 Task: Create a due date automation trigger when advanced on, on the monday of the week a card is due add checklist without checklist "Resume" at 11:00 AM.
Action: Mouse moved to (984, 76)
Screenshot: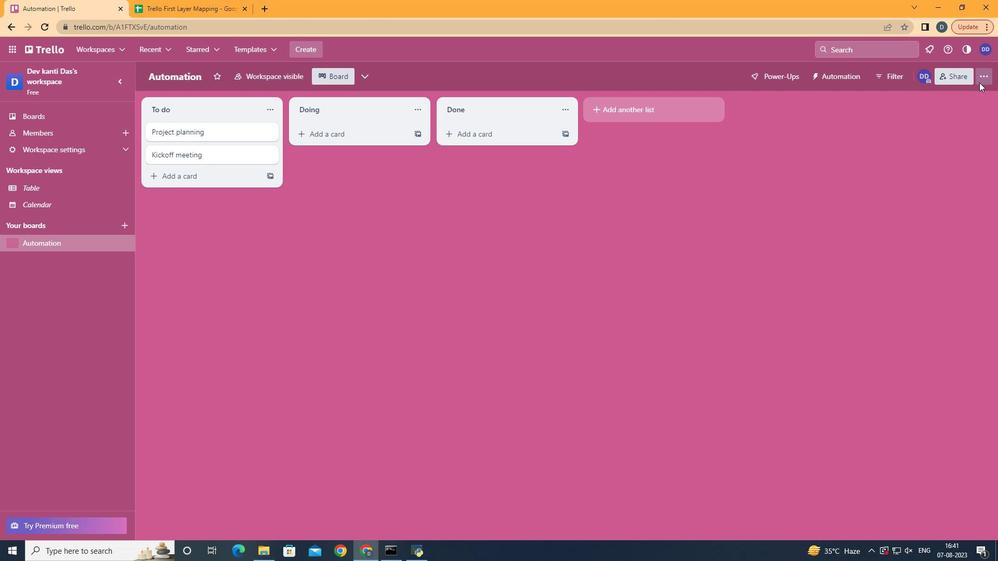 
Action: Mouse pressed left at (984, 76)
Screenshot: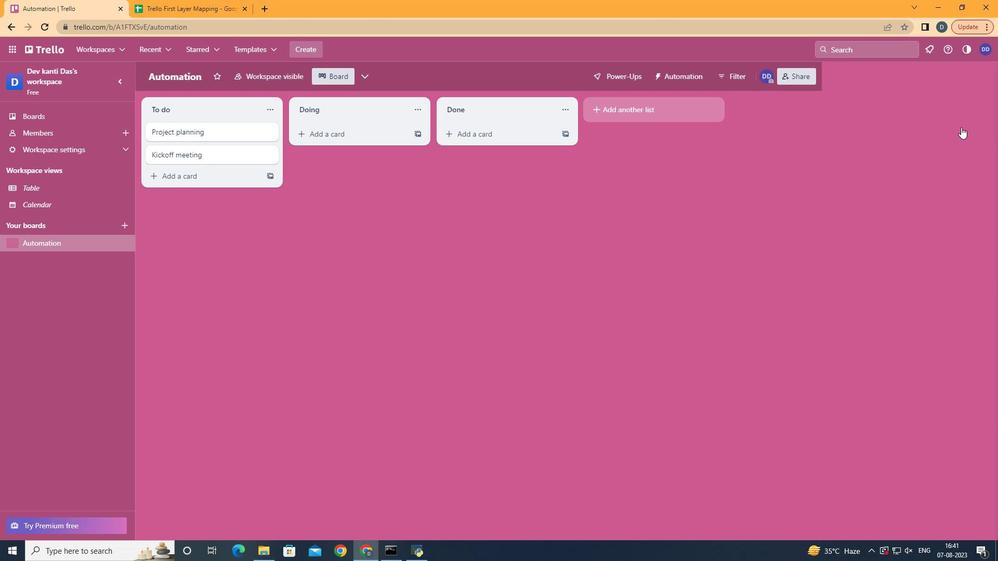 
Action: Mouse moved to (922, 218)
Screenshot: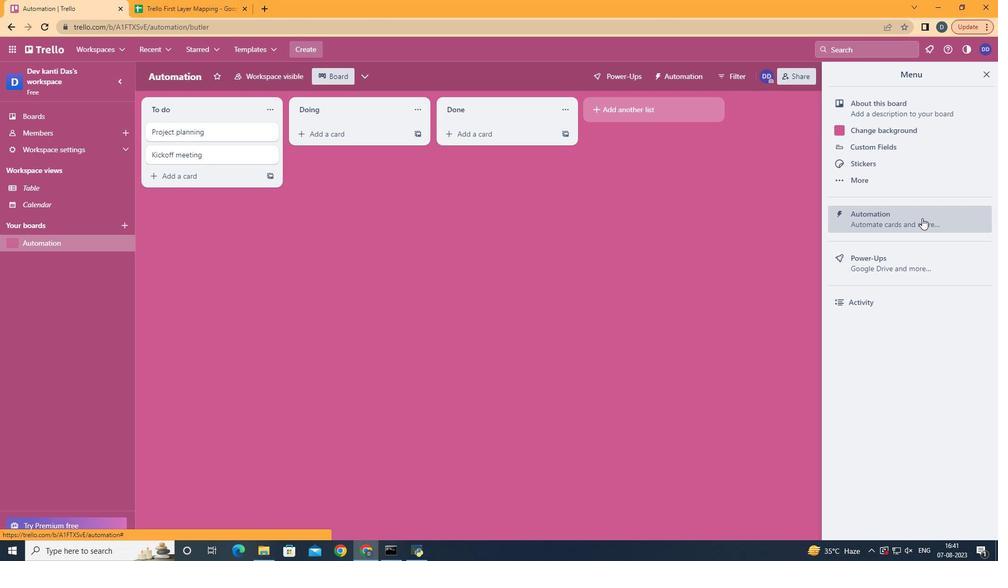 
Action: Mouse pressed left at (922, 218)
Screenshot: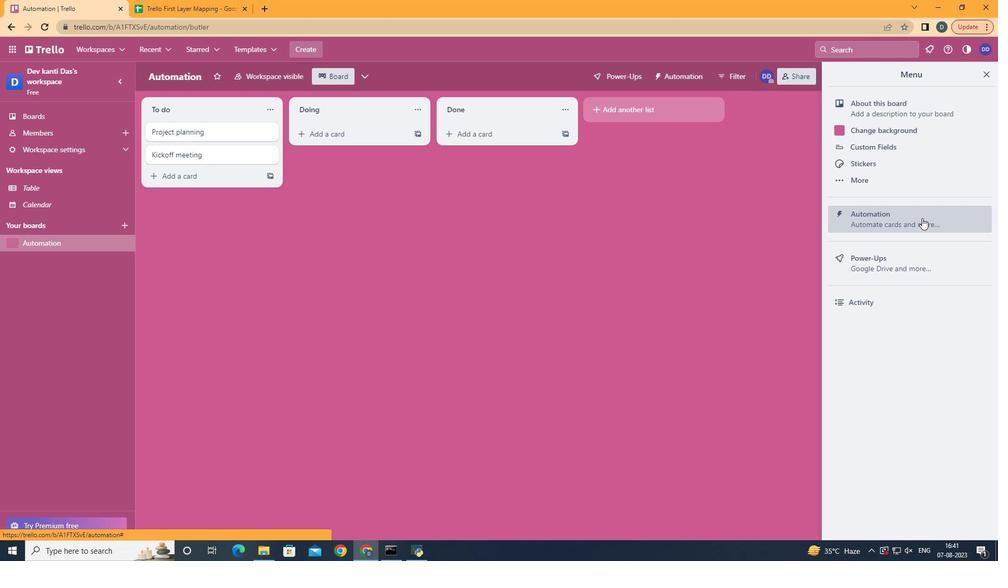 
Action: Mouse moved to (215, 208)
Screenshot: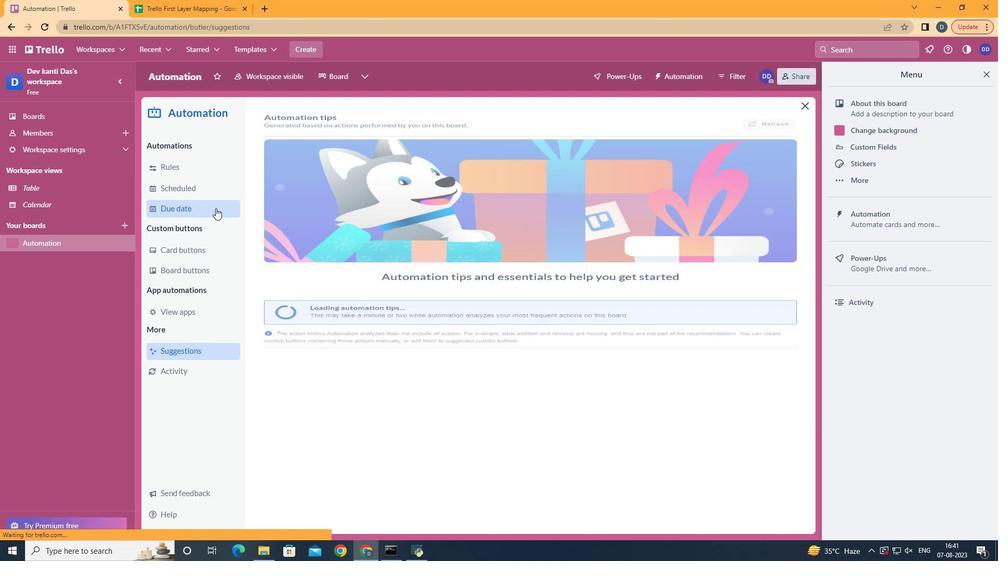 
Action: Mouse pressed left at (215, 208)
Screenshot: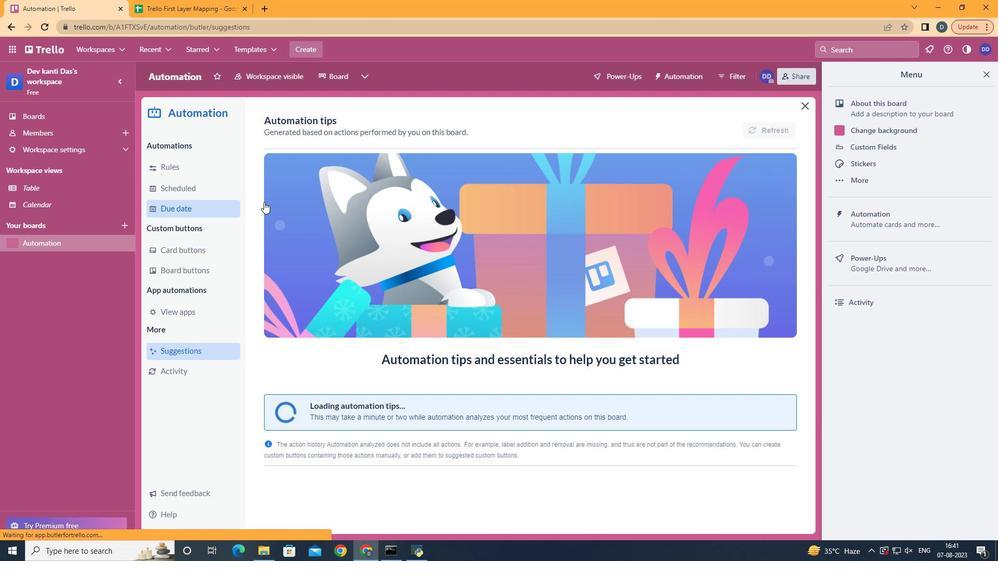 
Action: Mouse moved to (736, 129)
Screenshot: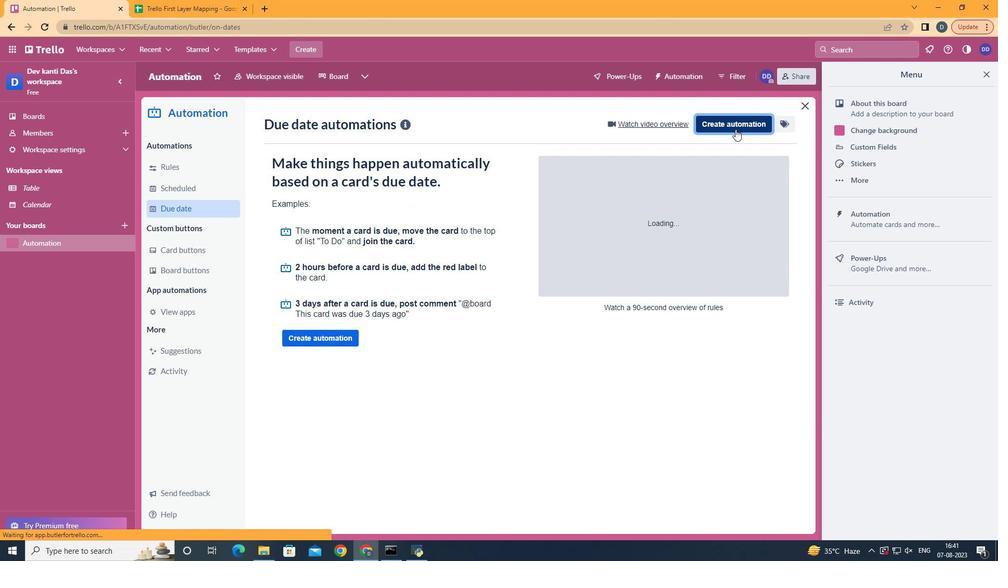 
Action: Mouse pressed left at (736, 129)
Screenshot: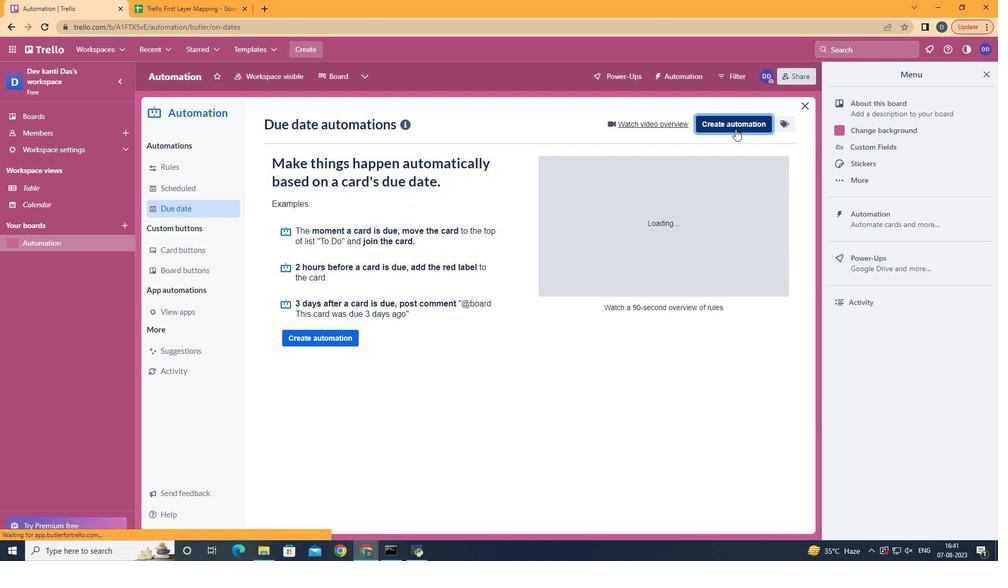
Action: Mouse moved to (524, 227)
Screenshot: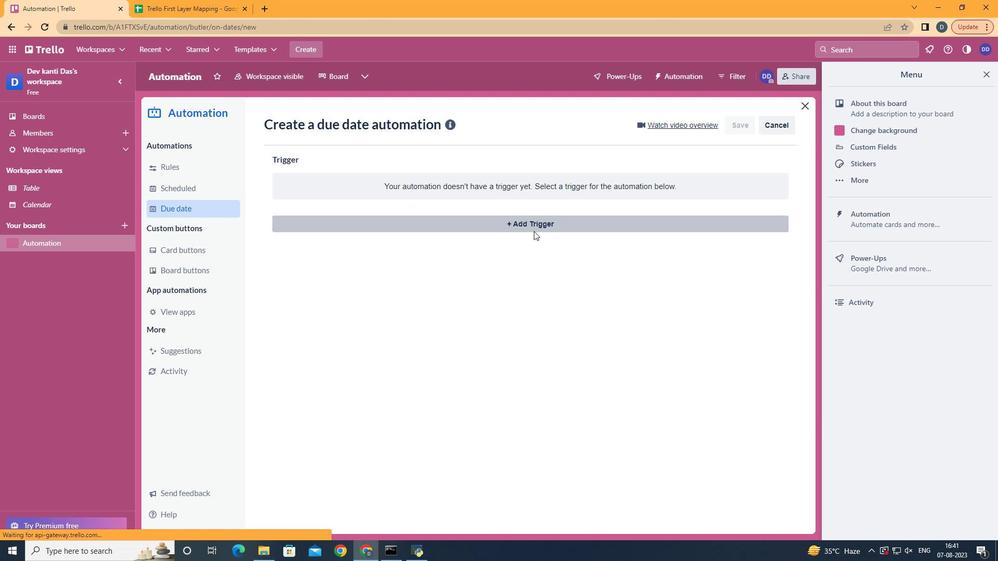 
Action: Mouse pressed left at (524, 227)
Screenshot: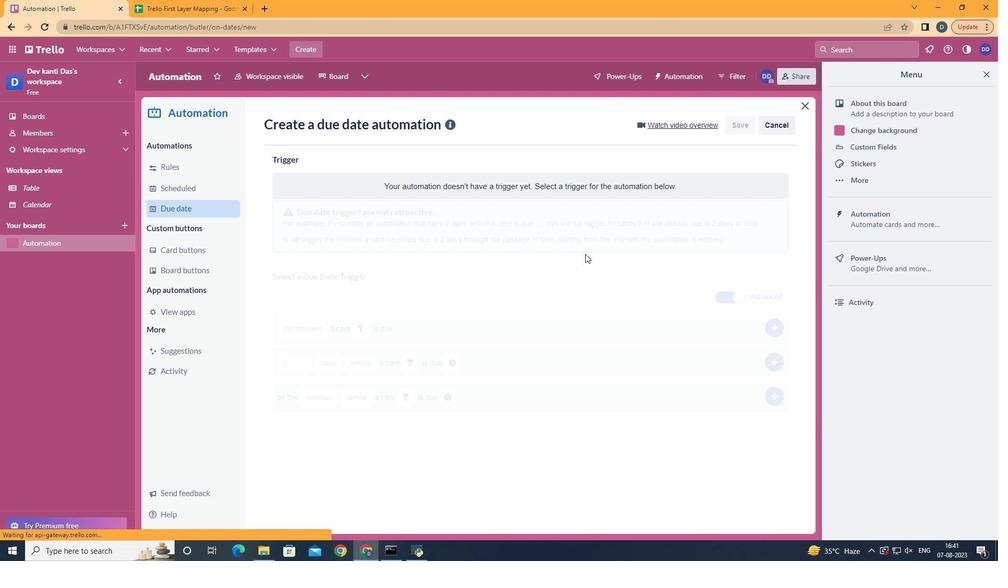 
Action: Mouse moved to (348, 276)
Screenshot: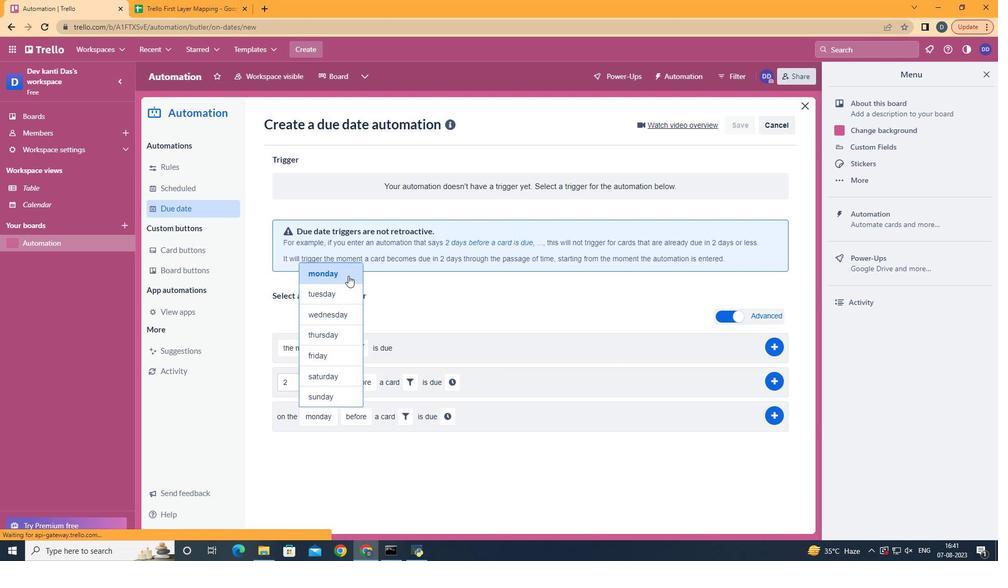 
Action: Mouse pressed left at (348, 276)
Screenshot: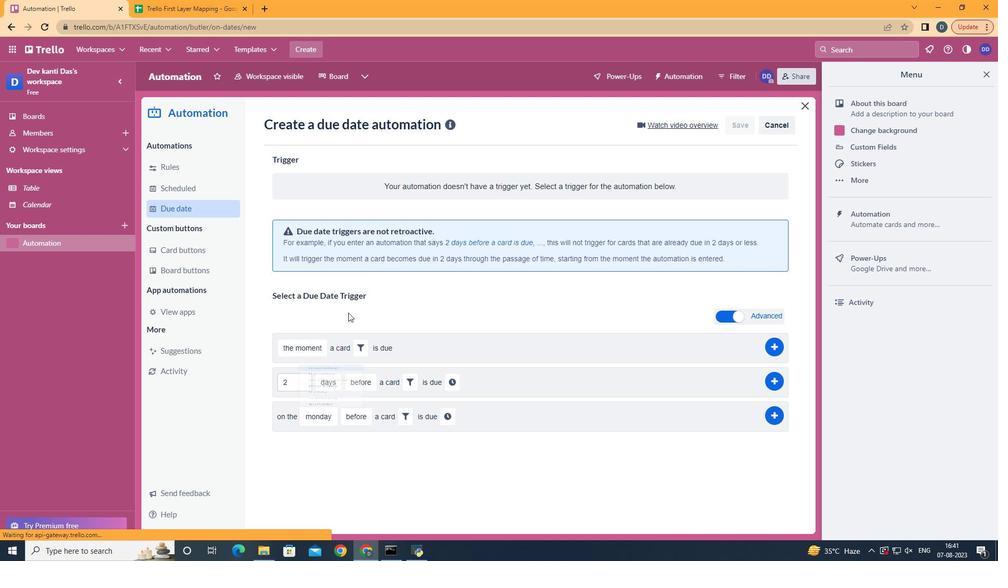 
Action: Mouse moved to (360, 481)
Screenshot: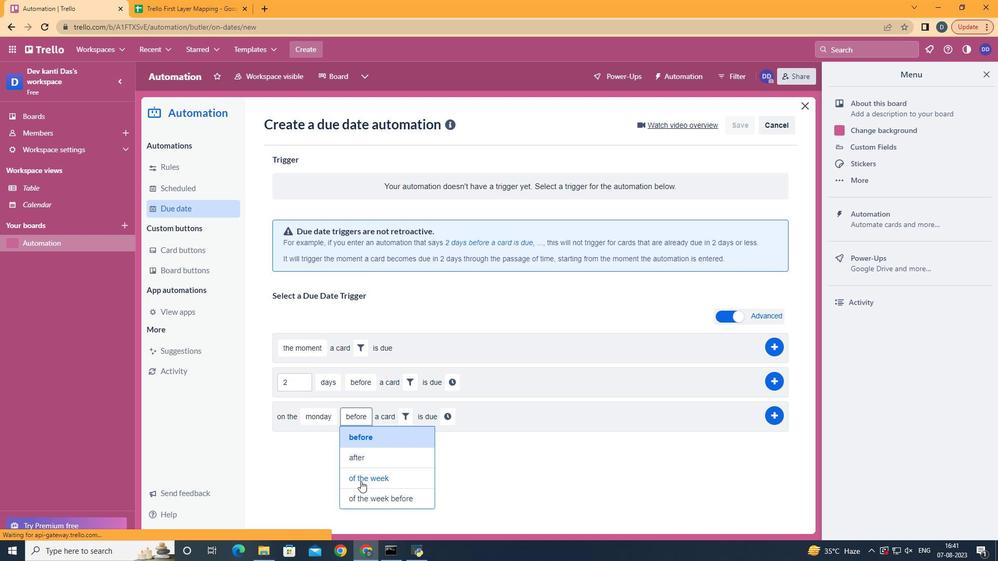 
Action: Mouse pressed left at (360, 481)
Screenshot: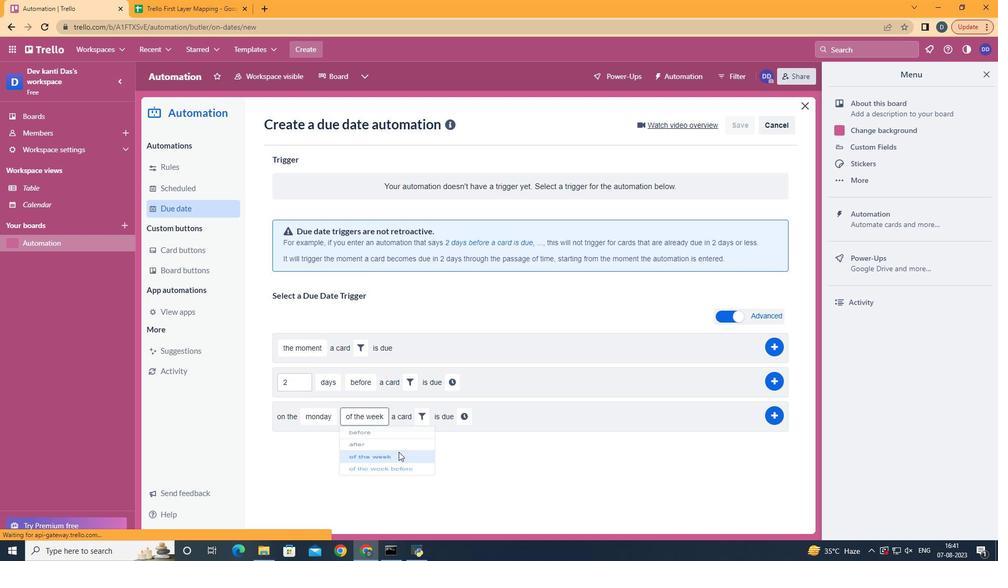 
Action: Mouse moved to (420, 417)
Screenshot: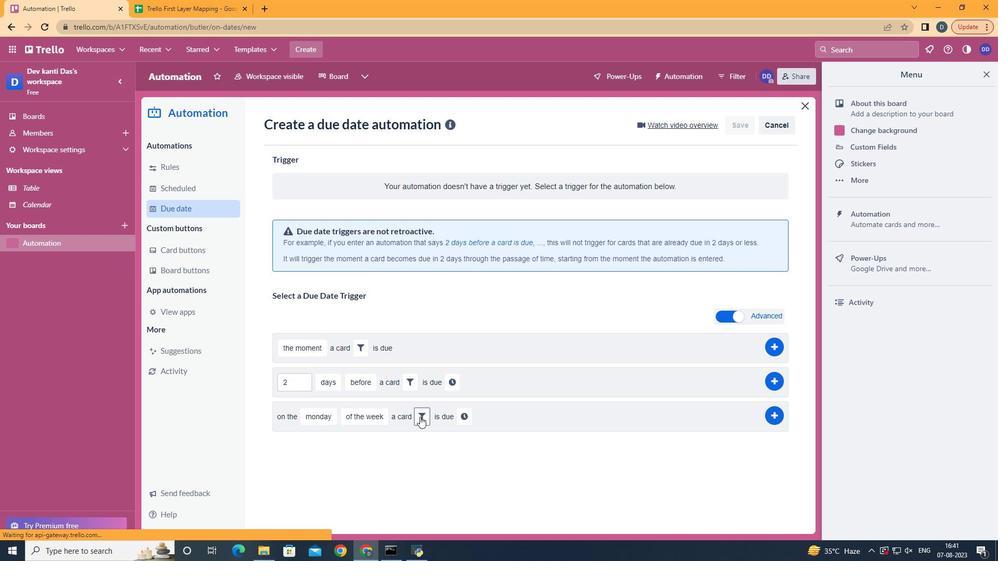 
Action: Mouse pressed left at (420, 417)
Screenshot: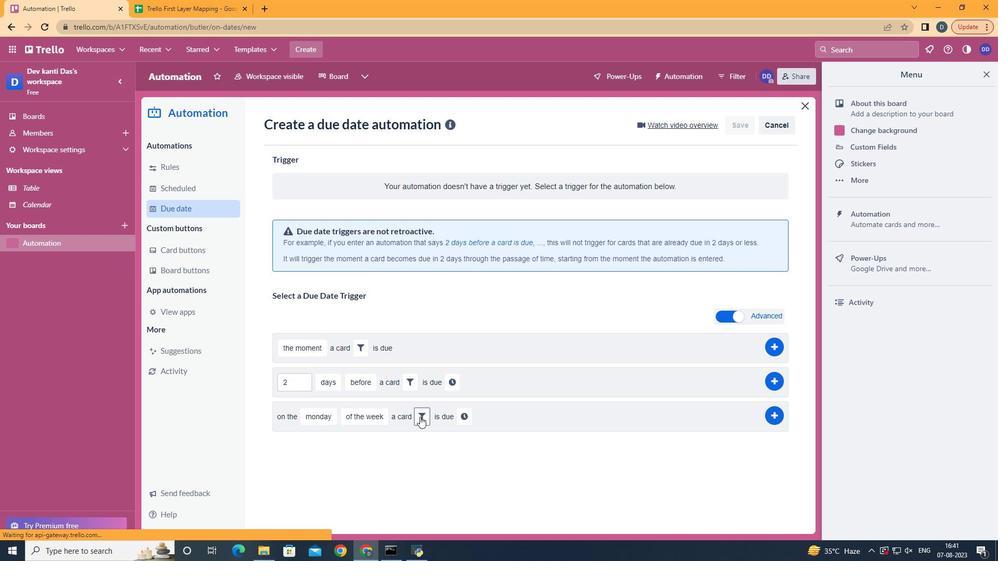 
Action: Mouse moved to (513, 453)
Screenshot: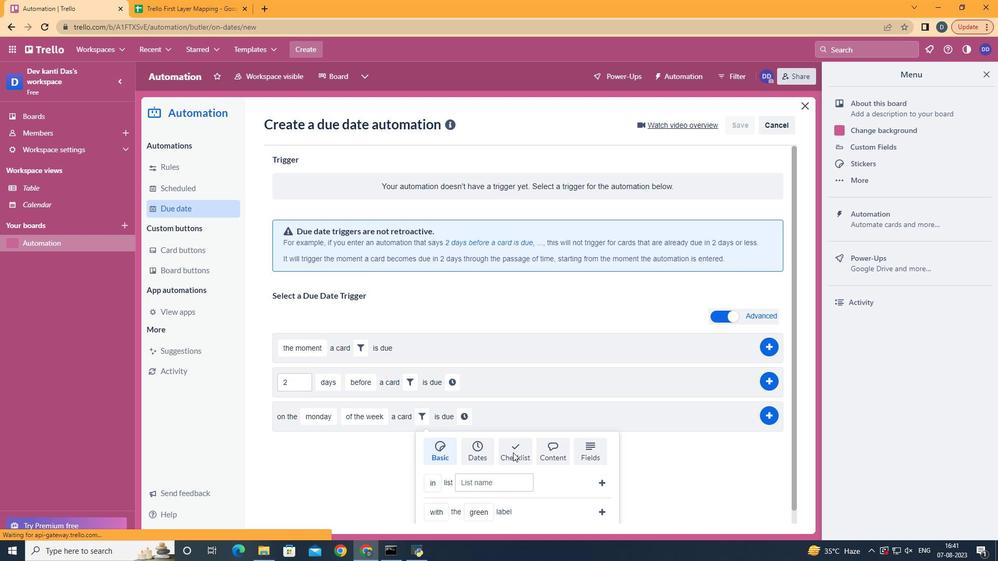 
Action: Mouse pressed left at (513, 453)
Screenshot: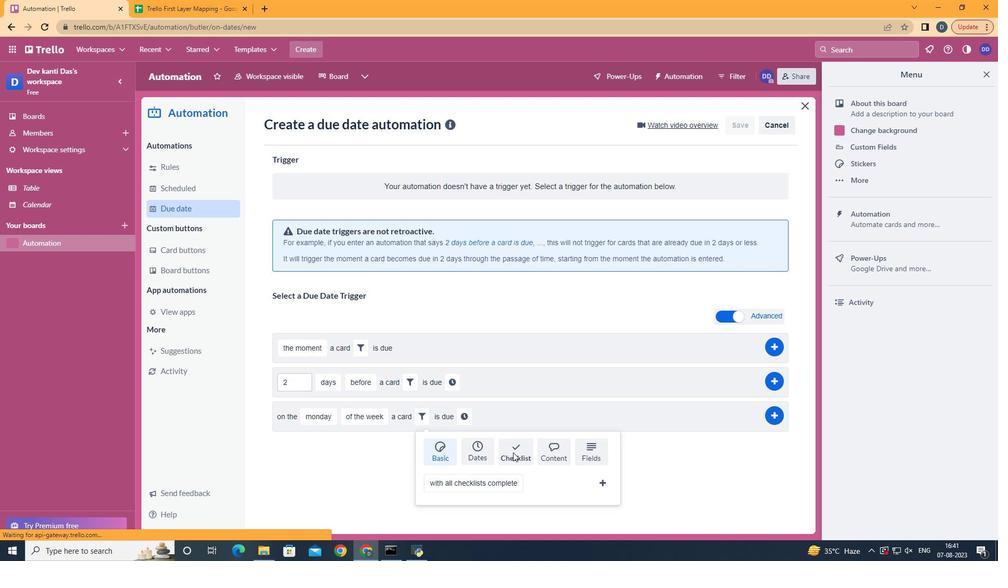 
Action: Mouse moved to (491, 444)
Screenshot: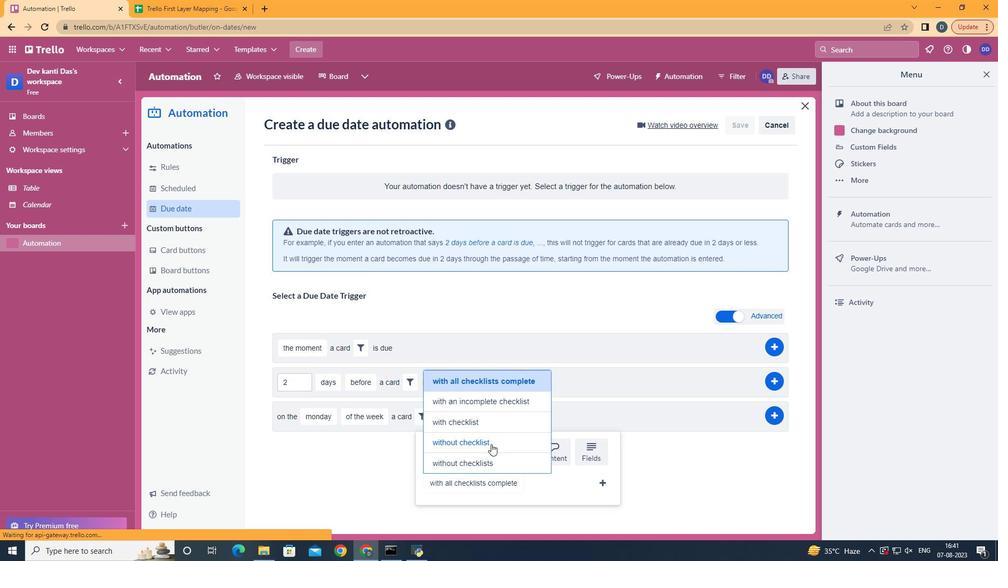 
Action: Mouse pressed left at (491, 444)
Screenshot: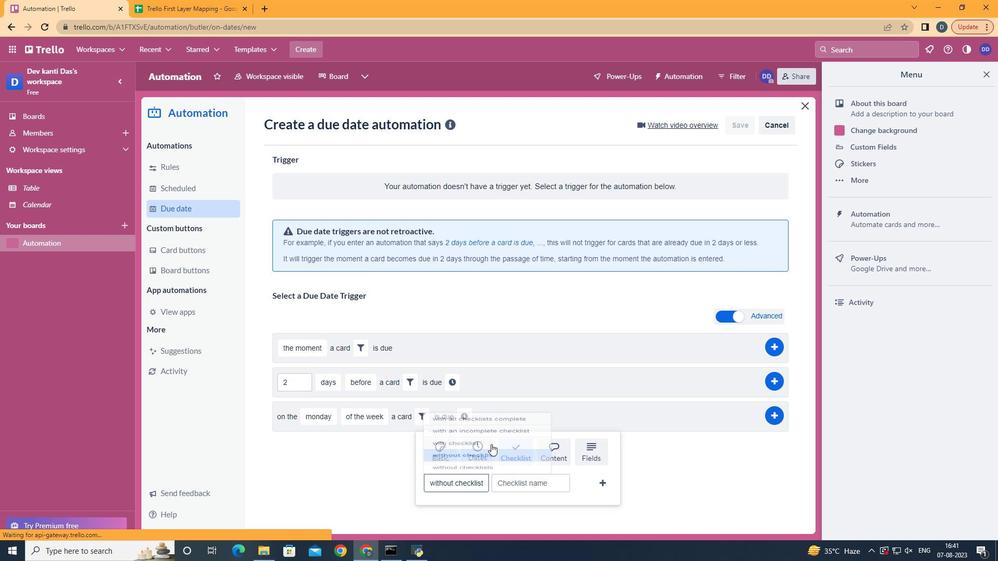
Action: Mouse moved to (531, 483)
Screenshot: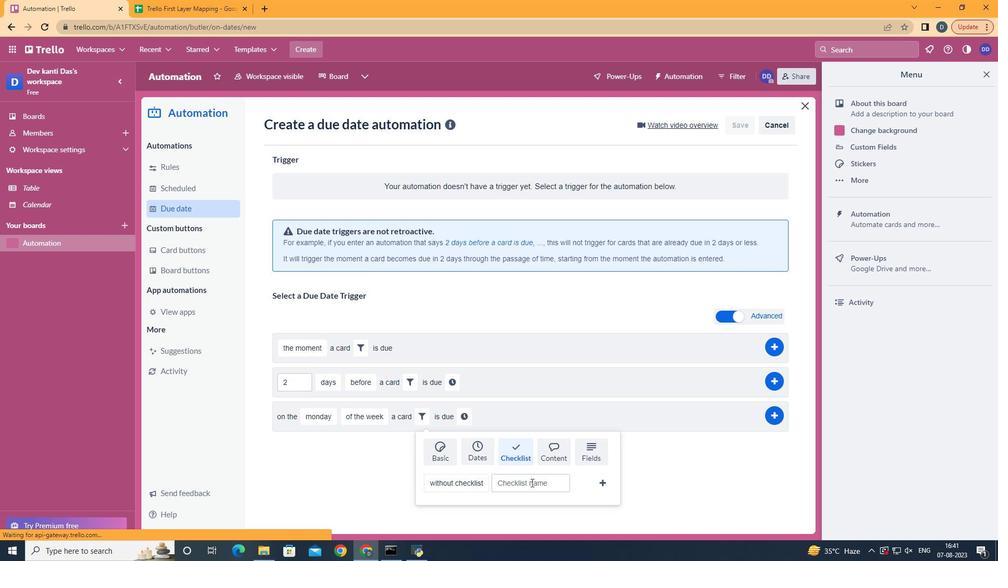 
Action: Mouse pressed left at (531, 483)
Screenshot: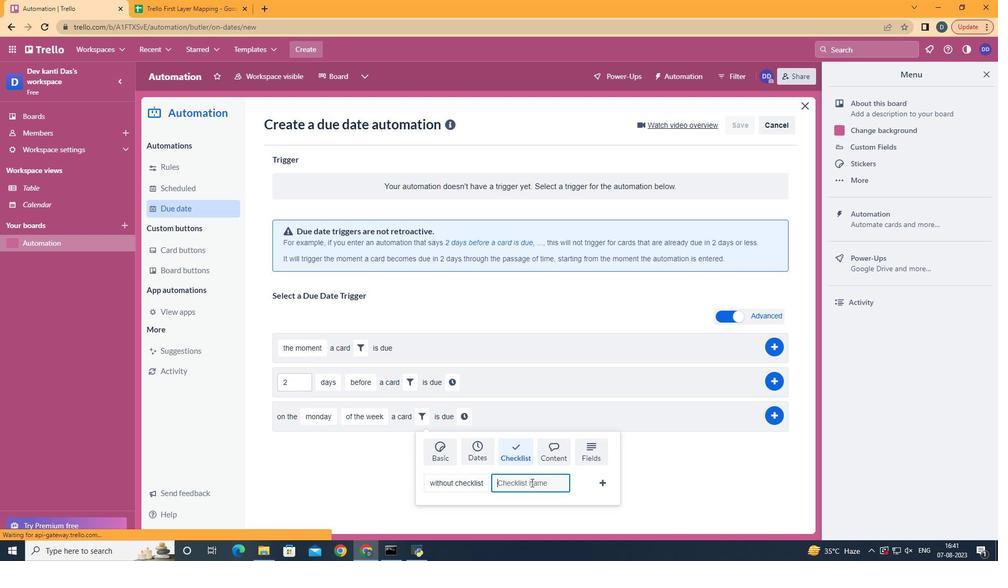 
Action: Mouse moved to (537, 483)
Screenshot: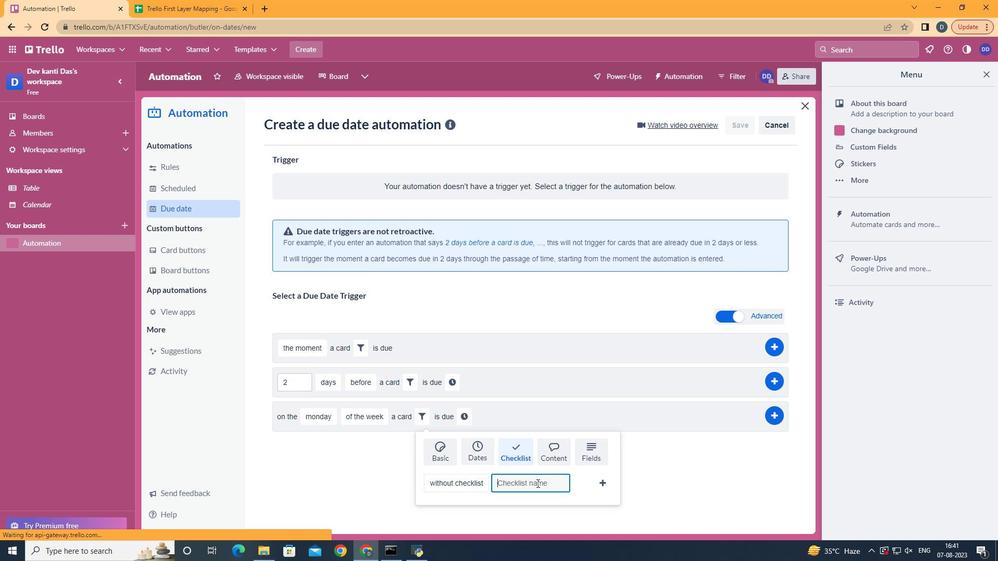 
Action: Key pressed <Key.shift>Resume
Screenshot: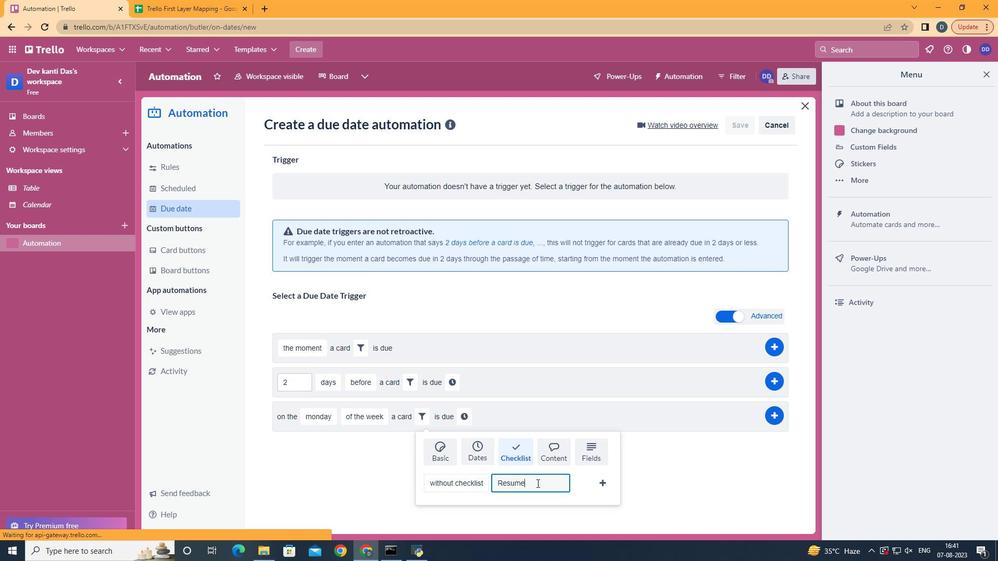 
Action: Mouse moved to (601, 486)
Screenshot: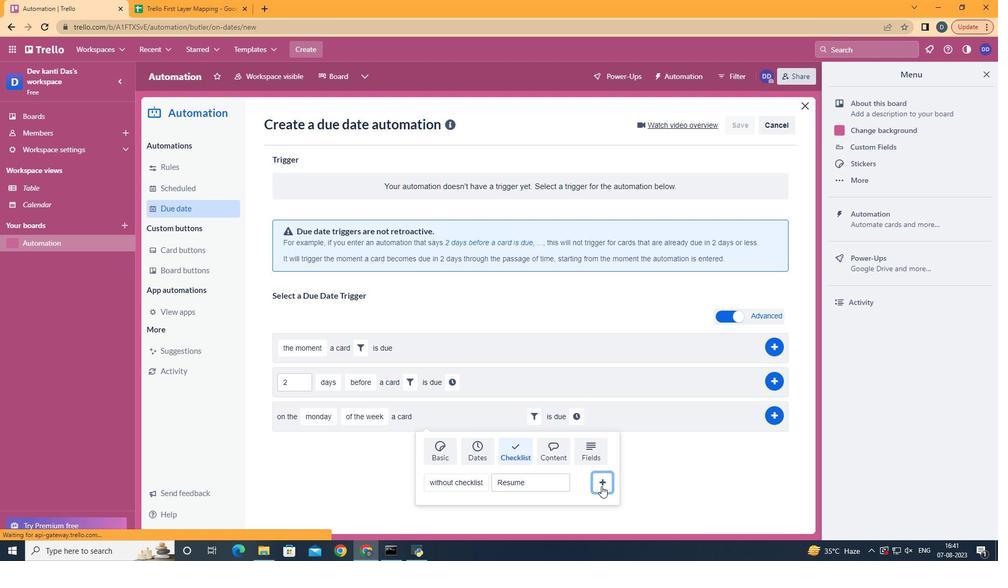 
Action: Mouse pressed left at (601, 486)
Screenshot: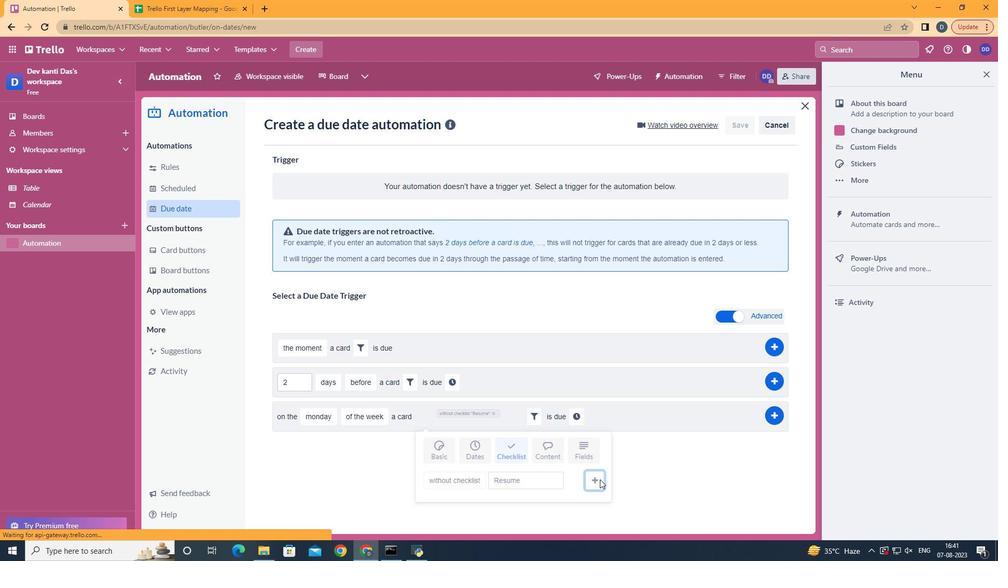 
Action: Mouse moved to (582, 420)
Screenshot: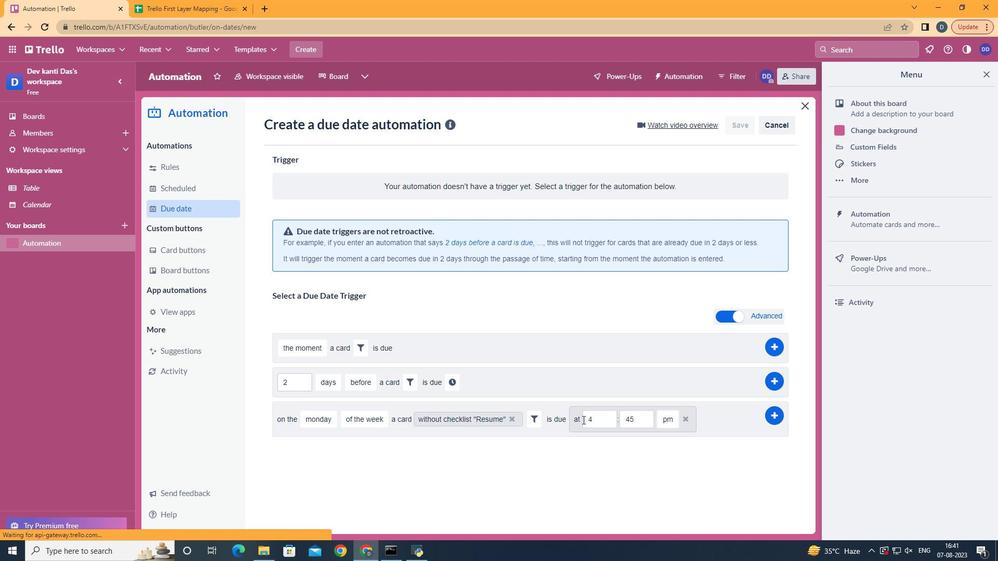 
Action: Mouse pressed left at (582, 420)
Screenshot: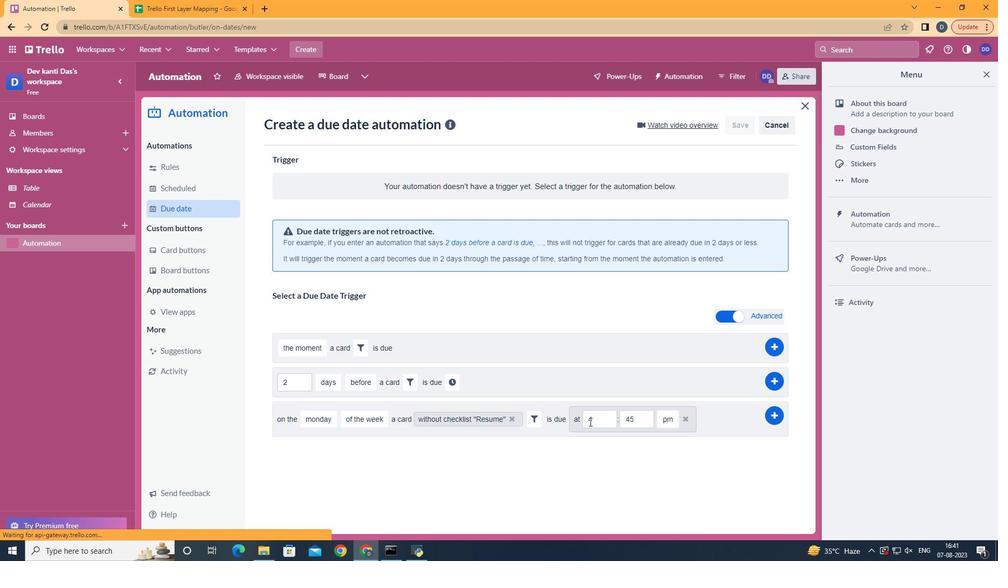 
Action: Mouse moved to (595, 422)
Screenshot: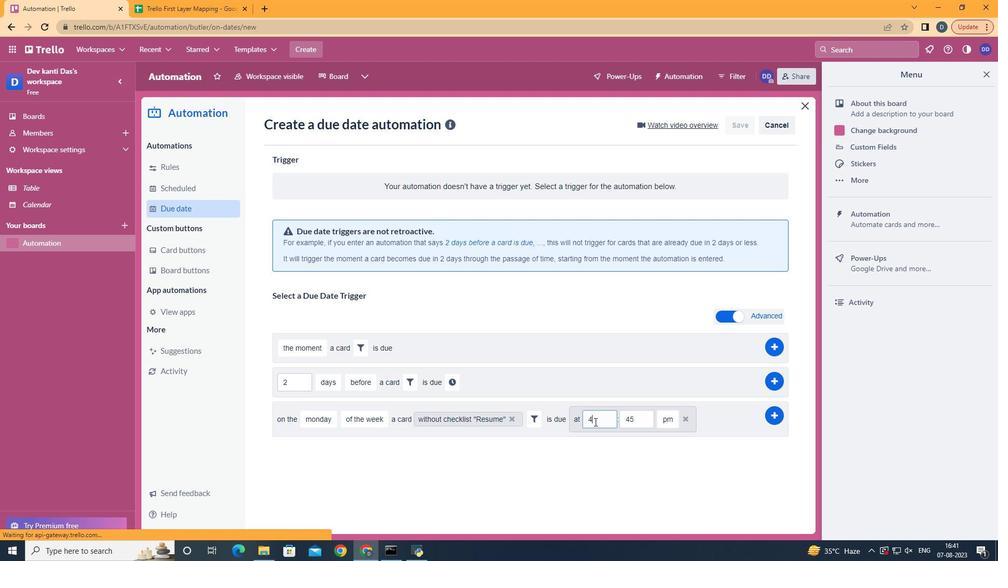 
Action: Mouse pressed left at (595, 422)
Screenshot: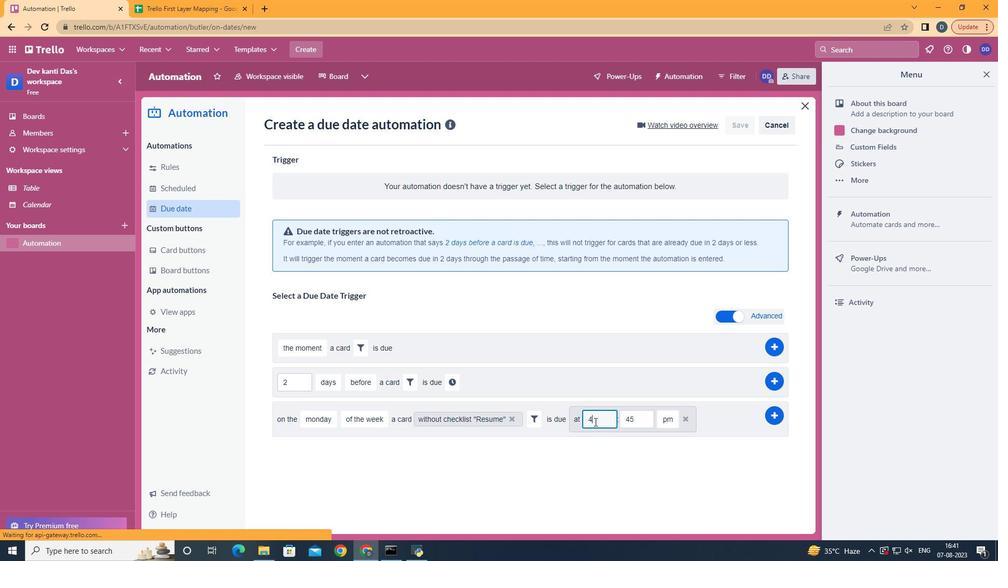 
Action: Key pressed <Key.backspace>11
Screenshot: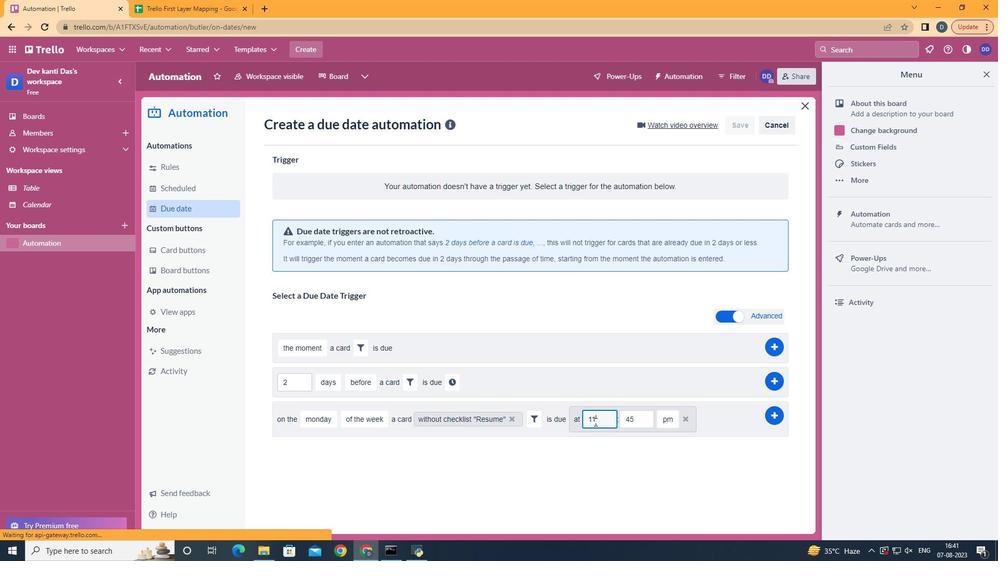 
Action: Mouse moved to (640, 423)
Screenshot: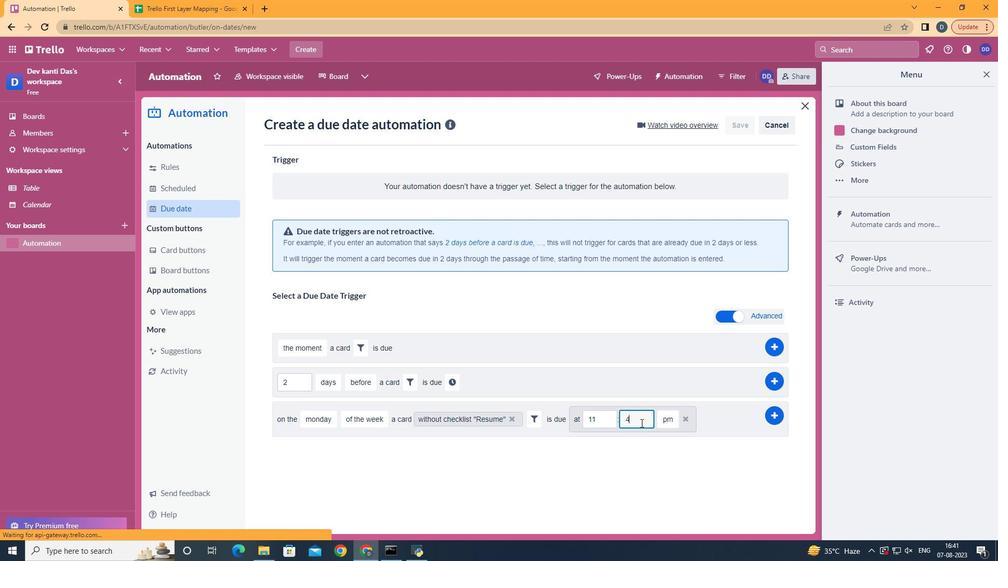 
Action: Mouse pressed left at (640, 423)
Screenshot: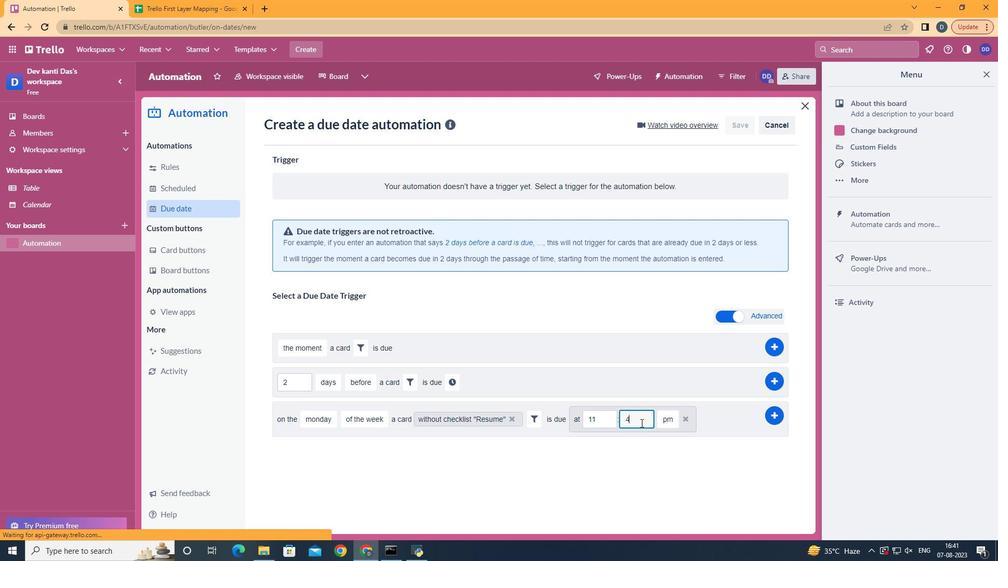 
Action: Mouse moved to (641, 423)
Screenshot: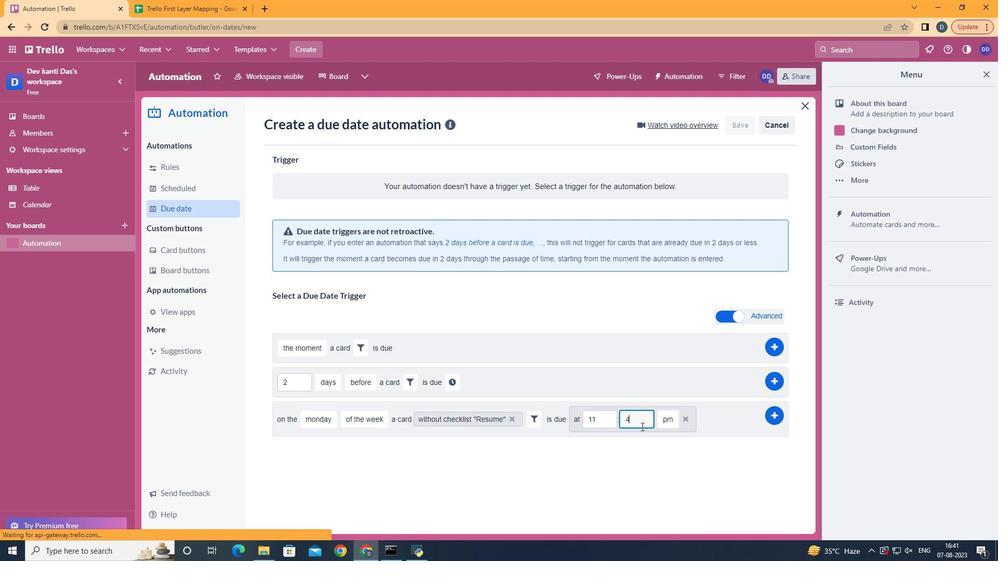 
Action: Key pressed <Key.backspace>
Screenshot: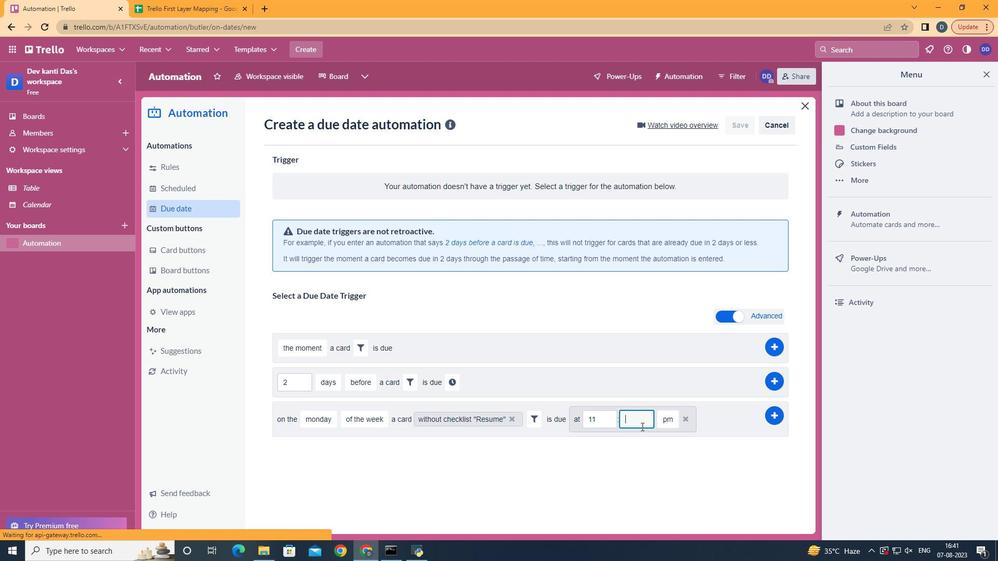 
Action: Mouse moved to (641, 427)
Screenshot: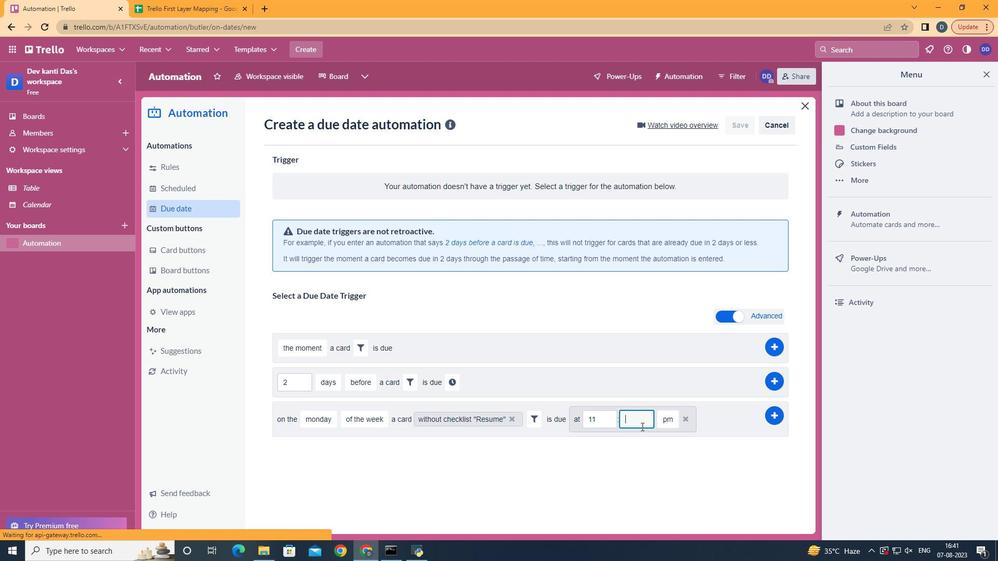 
Action: Key pressed <Key.backspace>00
Screenshot: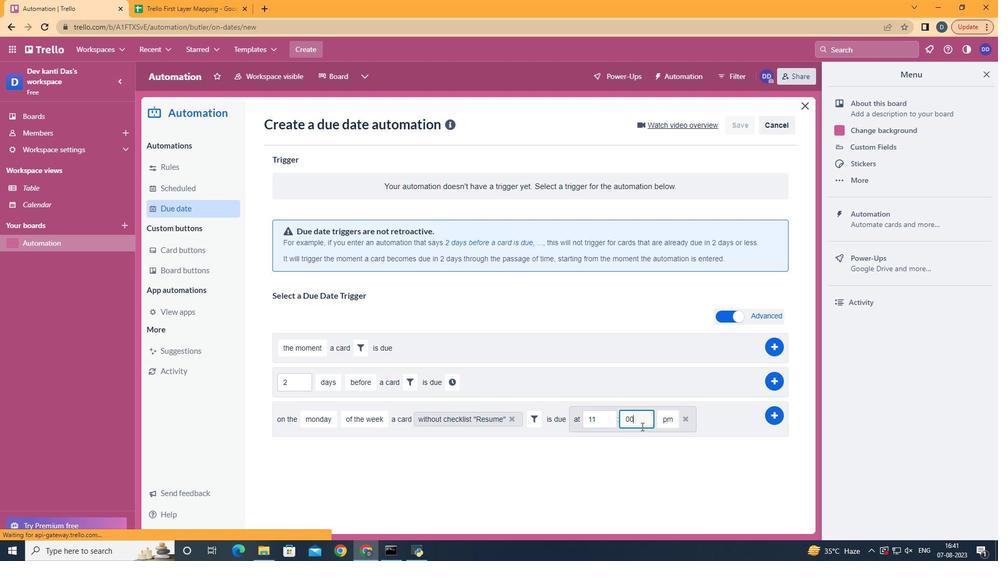 
Action: Mouse moved to (674, 437)
Screenshot: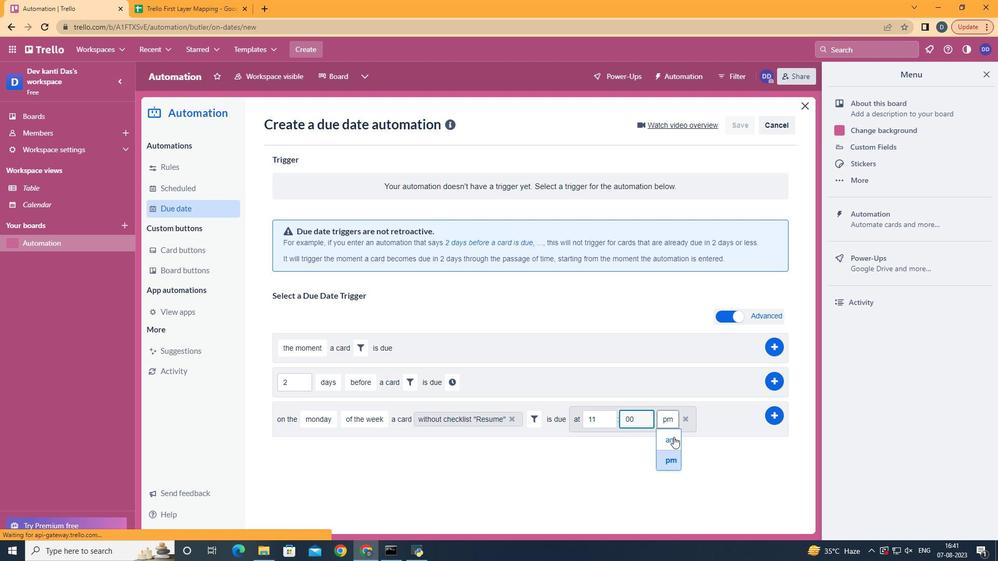 
Action: Mouse pressed left at (674, 437)
Screenshot: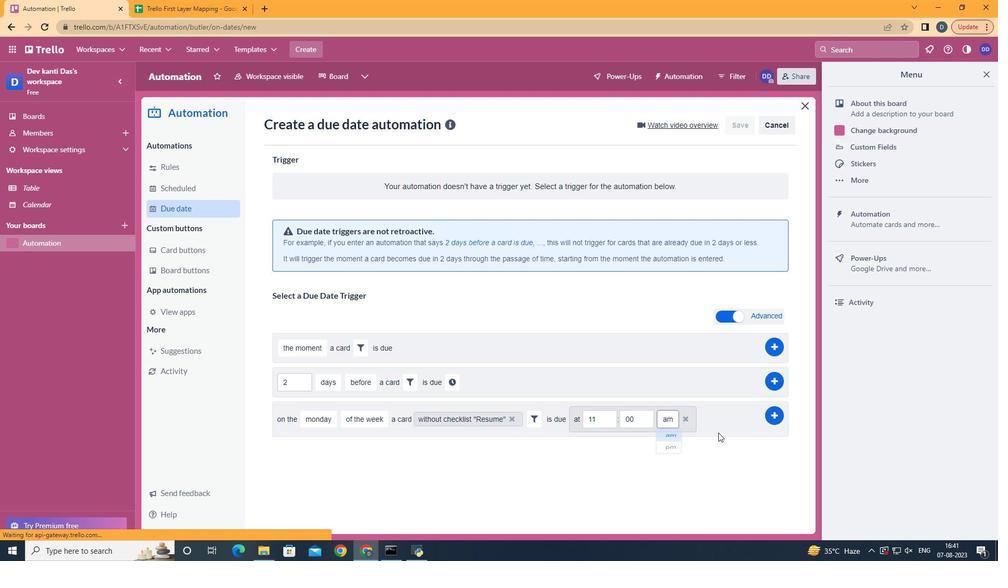 
Action: Mouse moved to (774, 416)
Screenshot: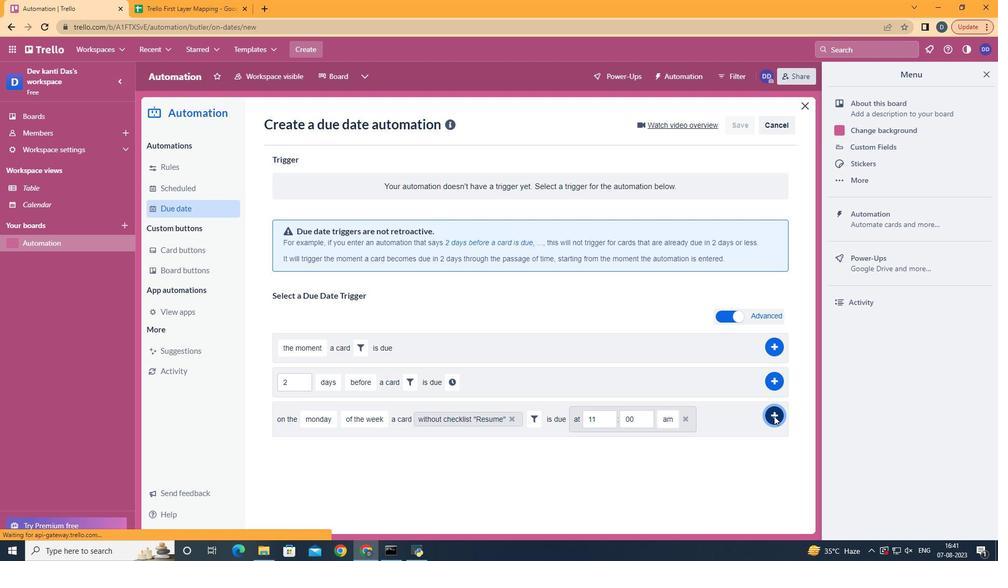 
Action: Mouse pressed left at (774, 416)
Screenshot: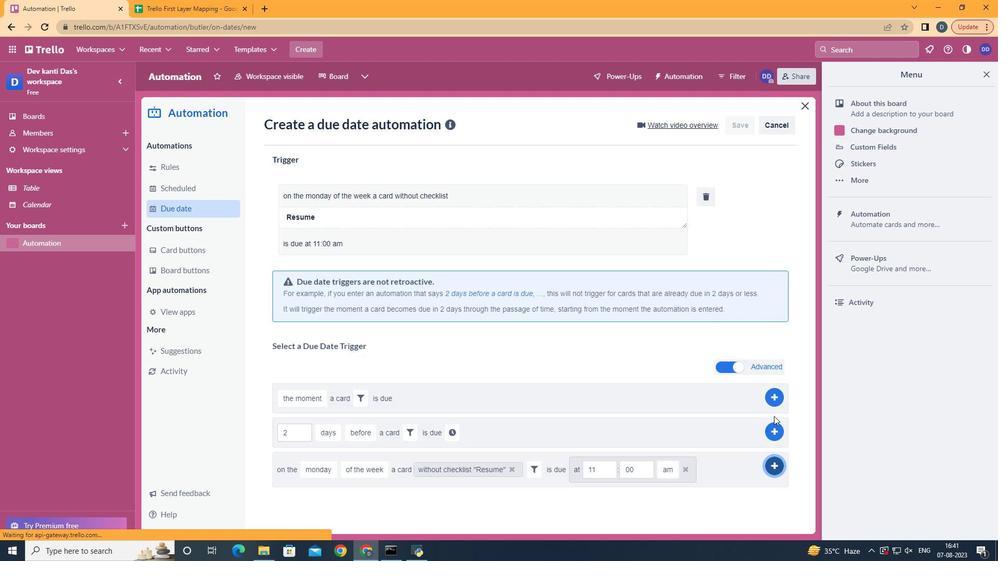 
Action: Mouse moved to (551, 208)
Screenshot: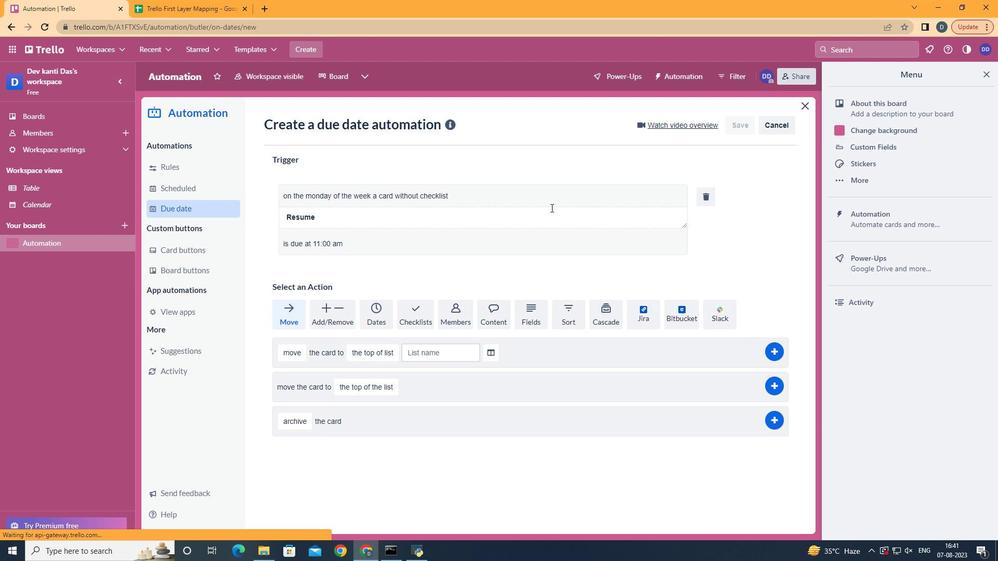 
